 Task: Create a sub task Design and Implement Solution for the task  Integrate Google Analytics to track user behavior in the project TransTech , assign it to team member softage.9@softage.net and update the status of the sub task to  Completed , set the priority of the sub task to High.
Action: Mouse moved to (50, 314)
Screenshot: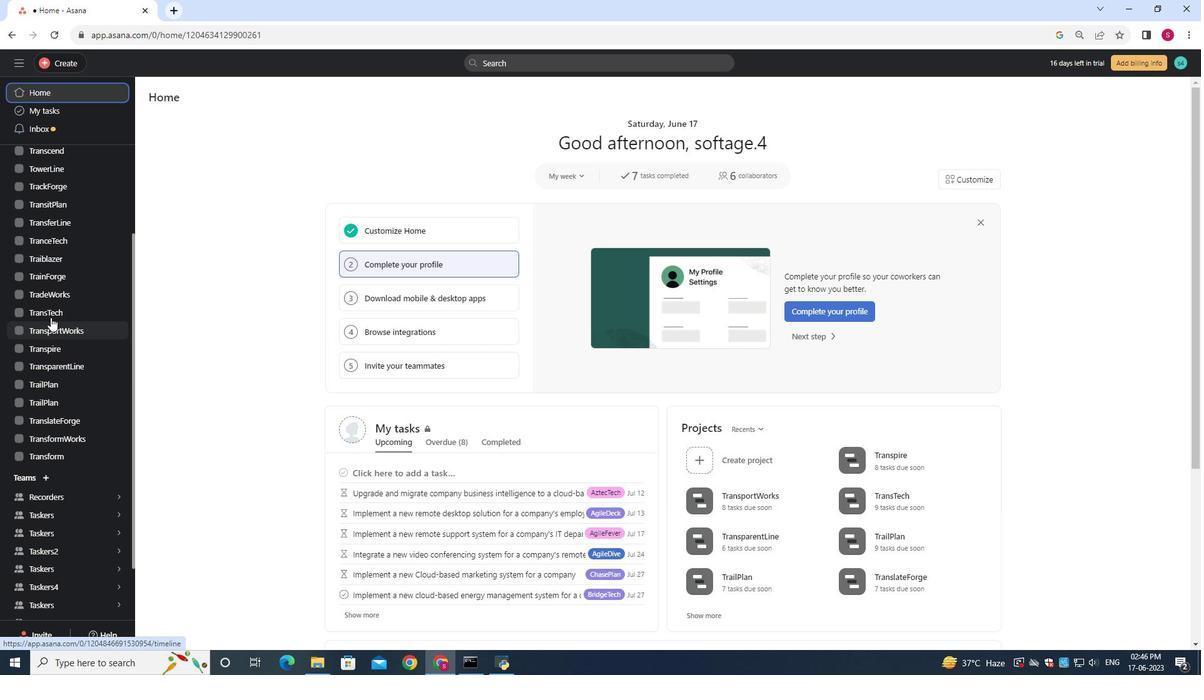 
Action: Mouse pressed left at (50, 314)
Screenshot: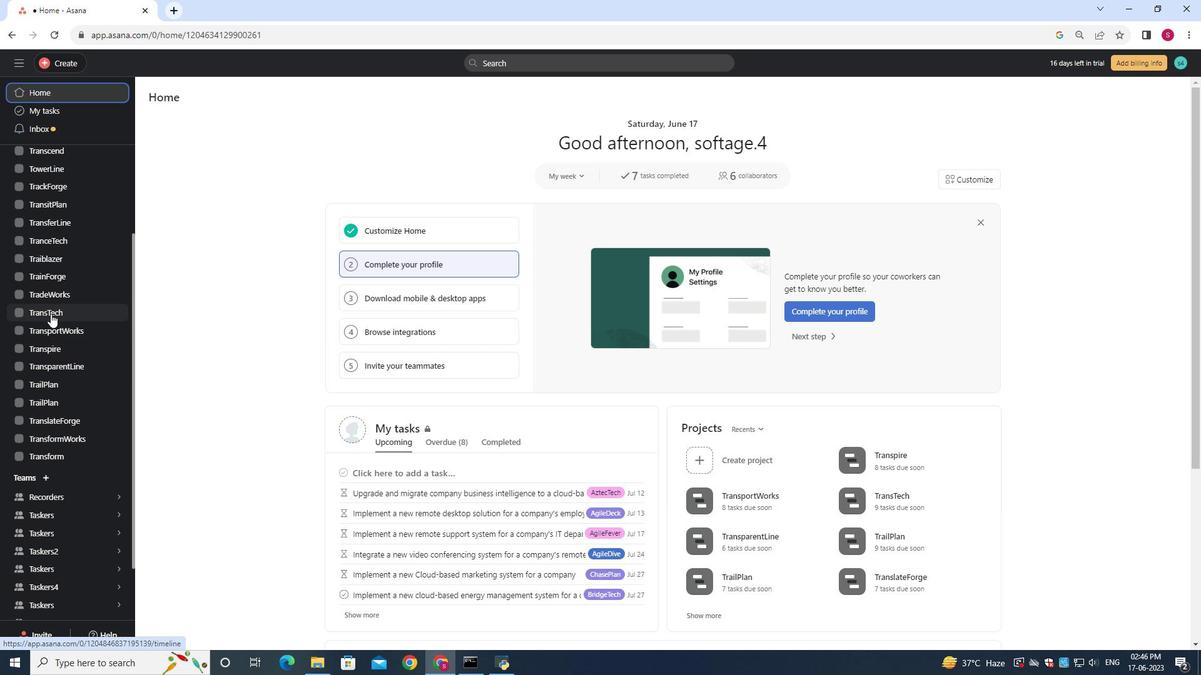 
Action: Mouse moved to (453, 276)
Screenshot: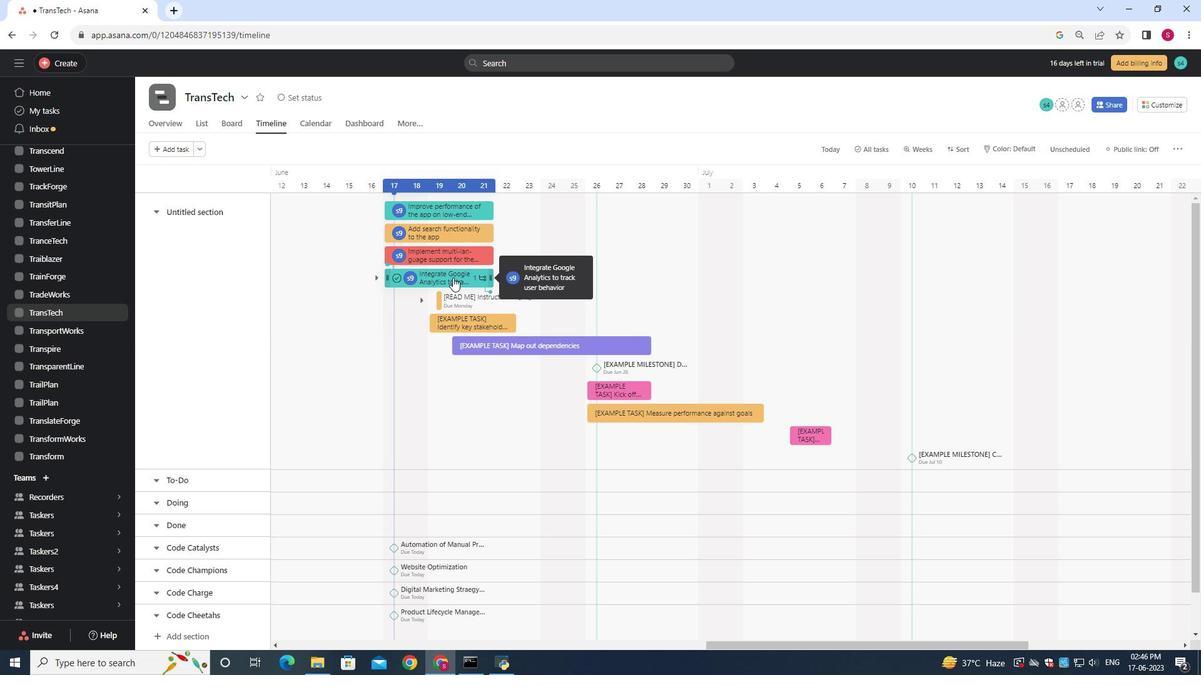 
Action: Mouse pressed left at (453, 276)
Screenshot: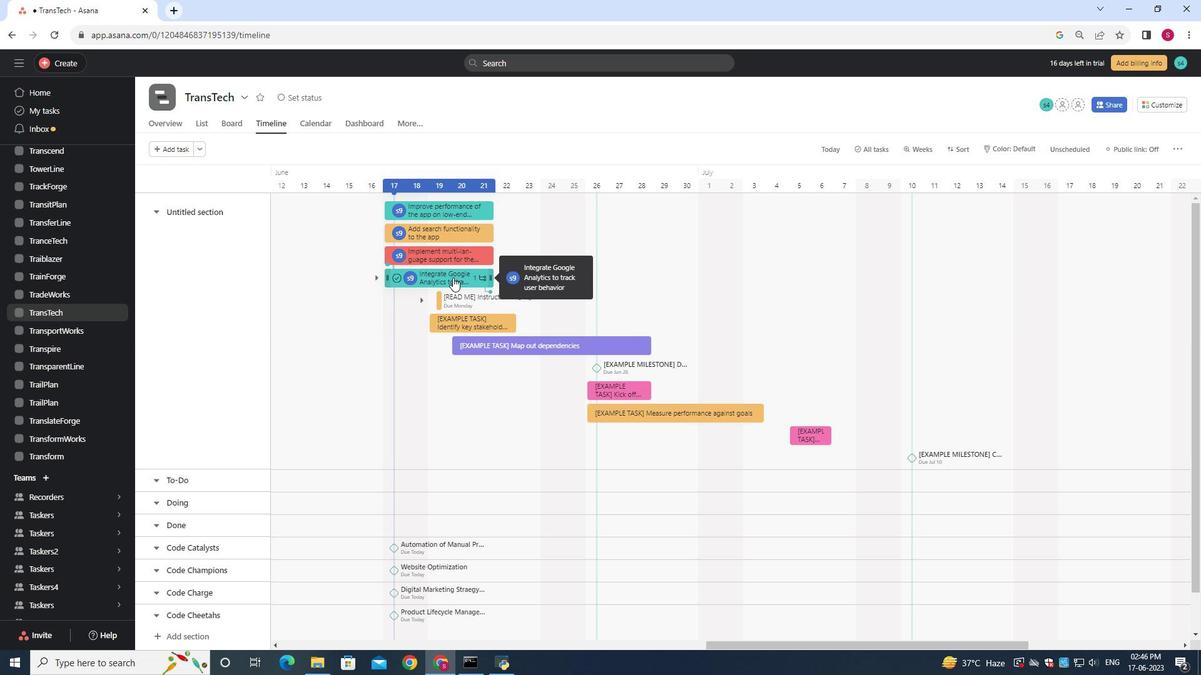 
Action: Mouse moved to (898, 423)
Screenshot: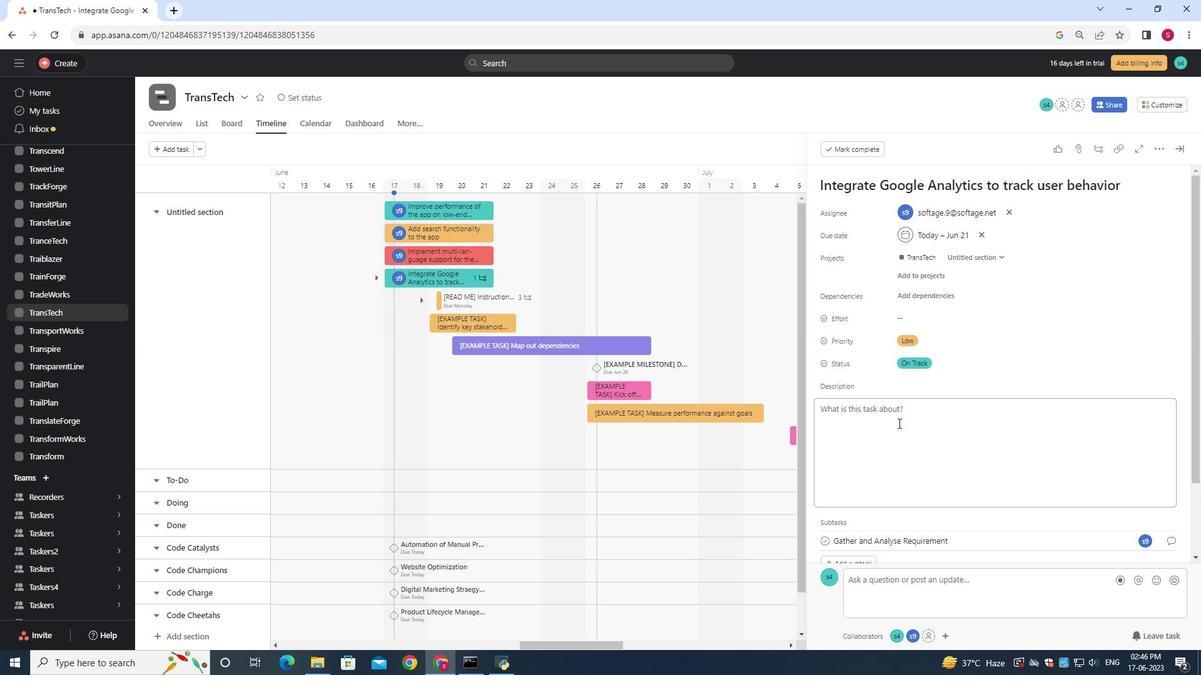 
Action: Mouse scrolled (898, 422) with delta (0, 0)
Screenshot: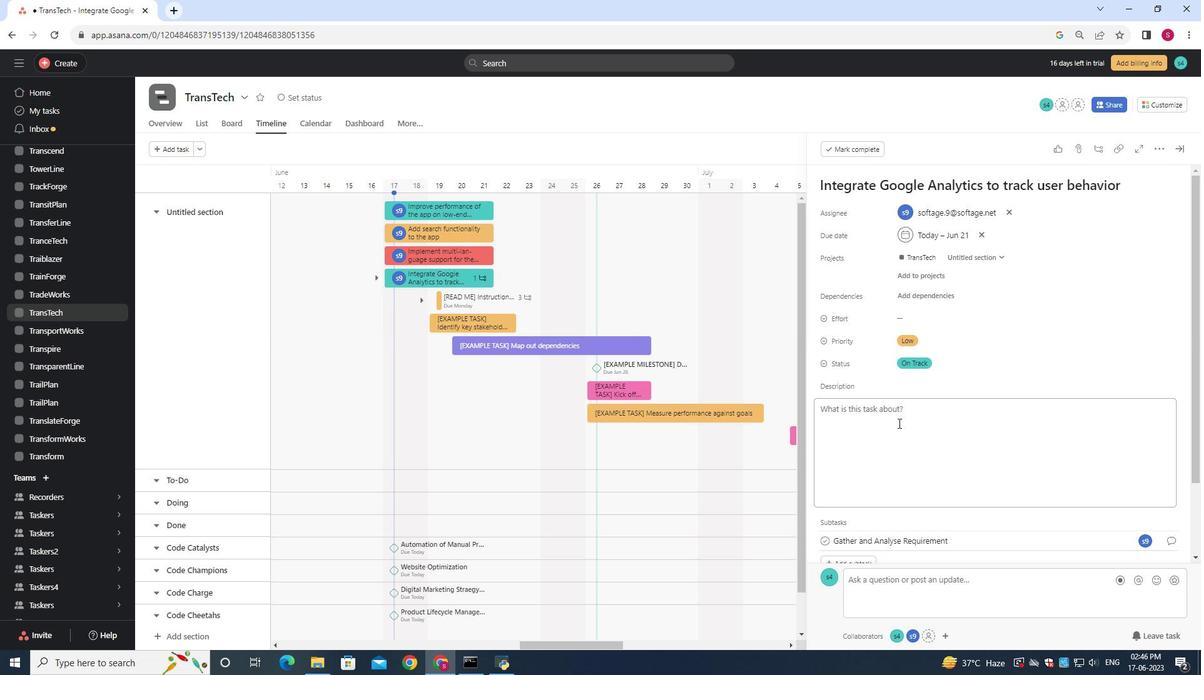
Action: Mouse scrolled (898, 422) with delta (0, 0)
Screenshot: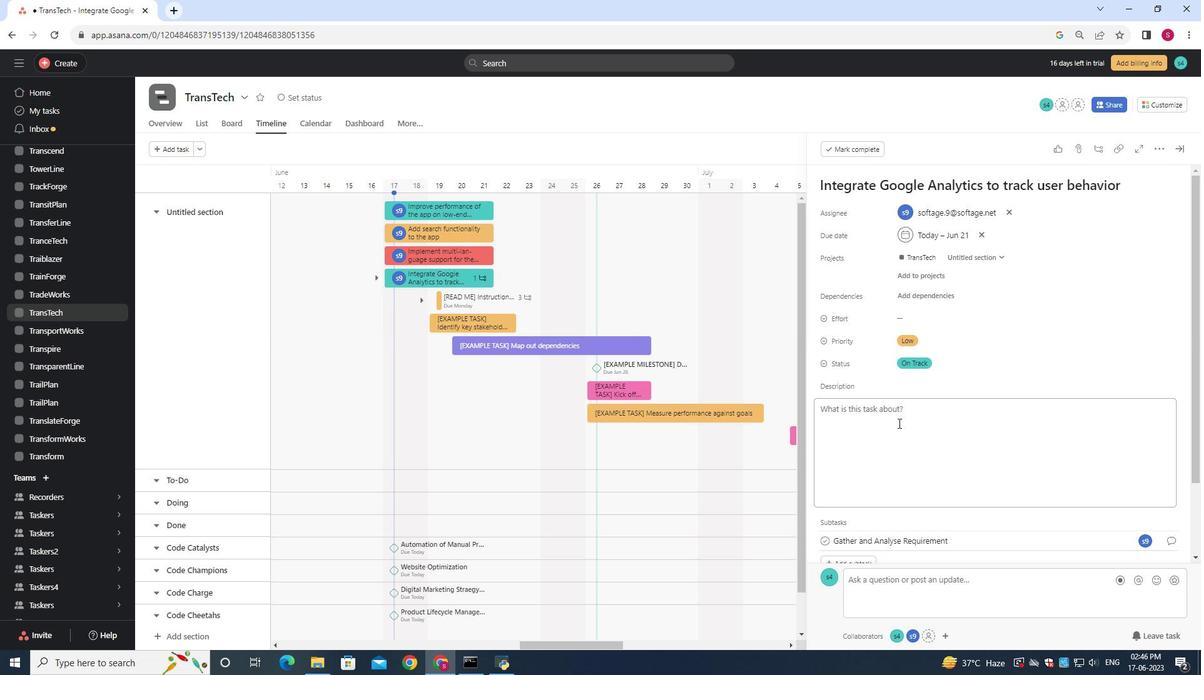
Action: Mouse scrolled (898, 422) with delta (0, 0)
Screenshot: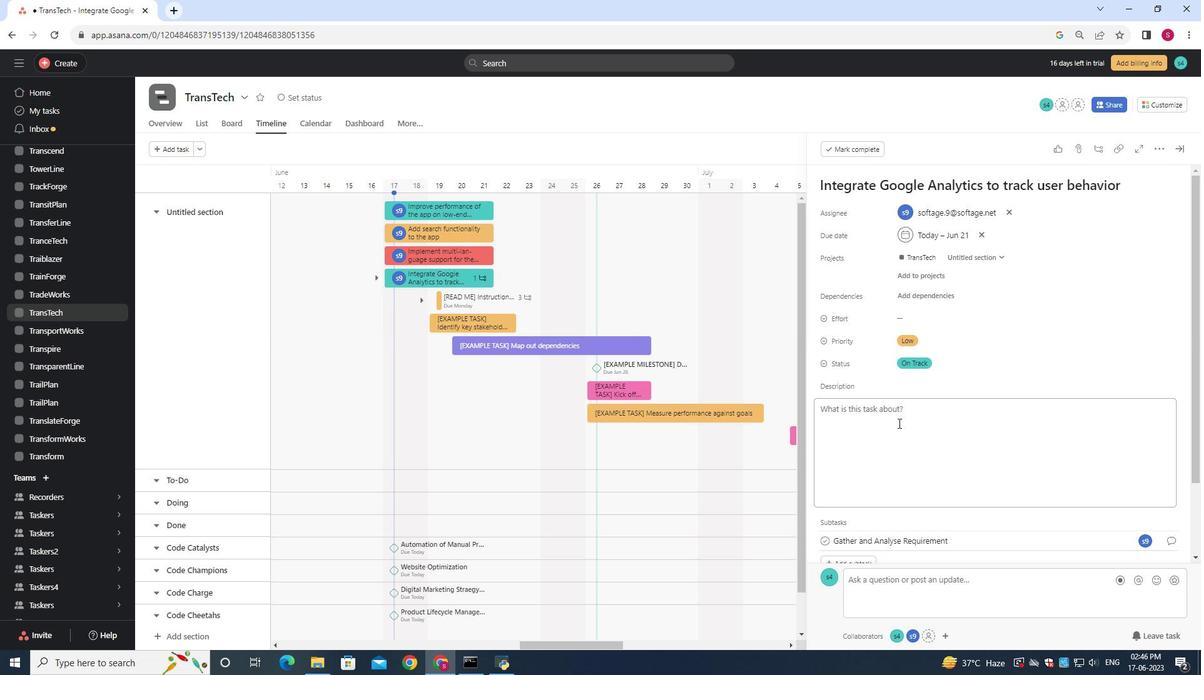 
Action: Mouse scrolled (898, 422) with delta (0, 0)
Screenshot: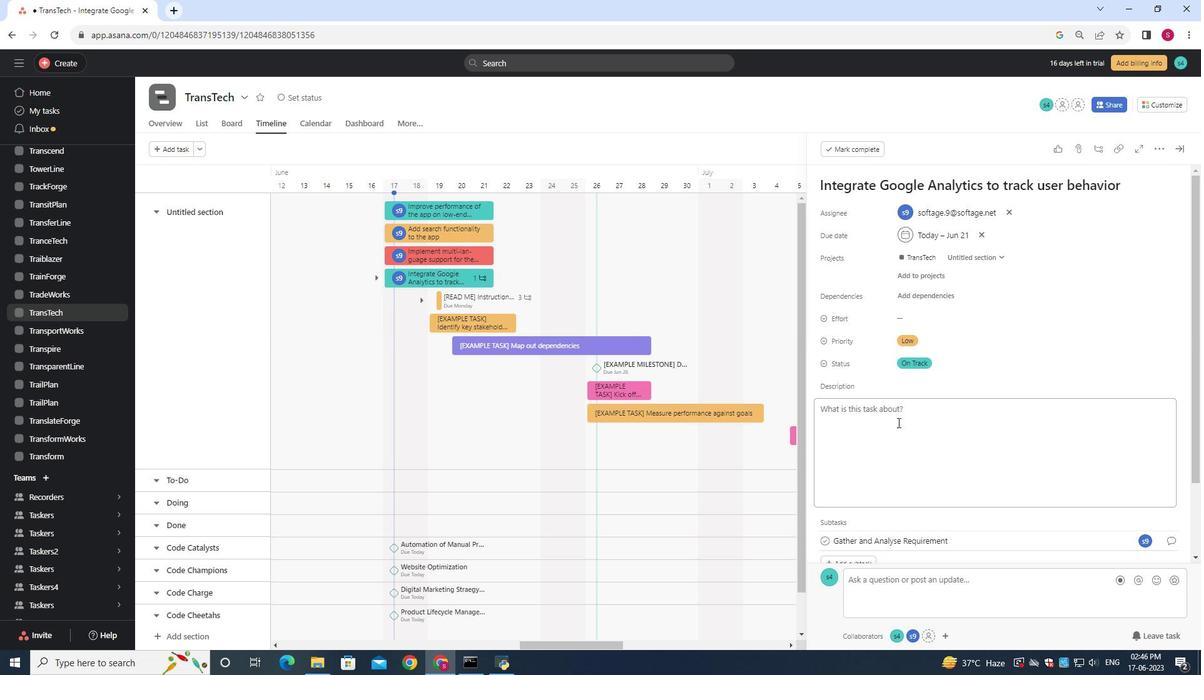 
Action: Mouse scrolled (898, 422) with delta (0, 0)
Screenshot: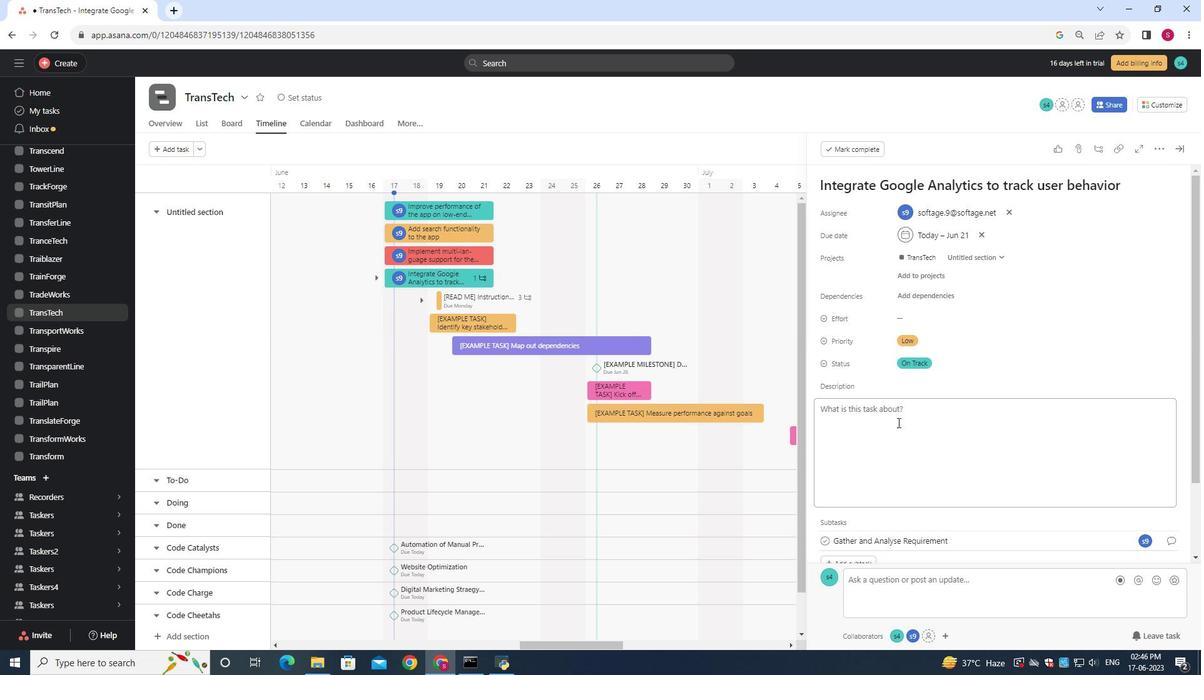 
Action: Mouse scrolled (898, 422) with delta (0, 0)
Screenshot: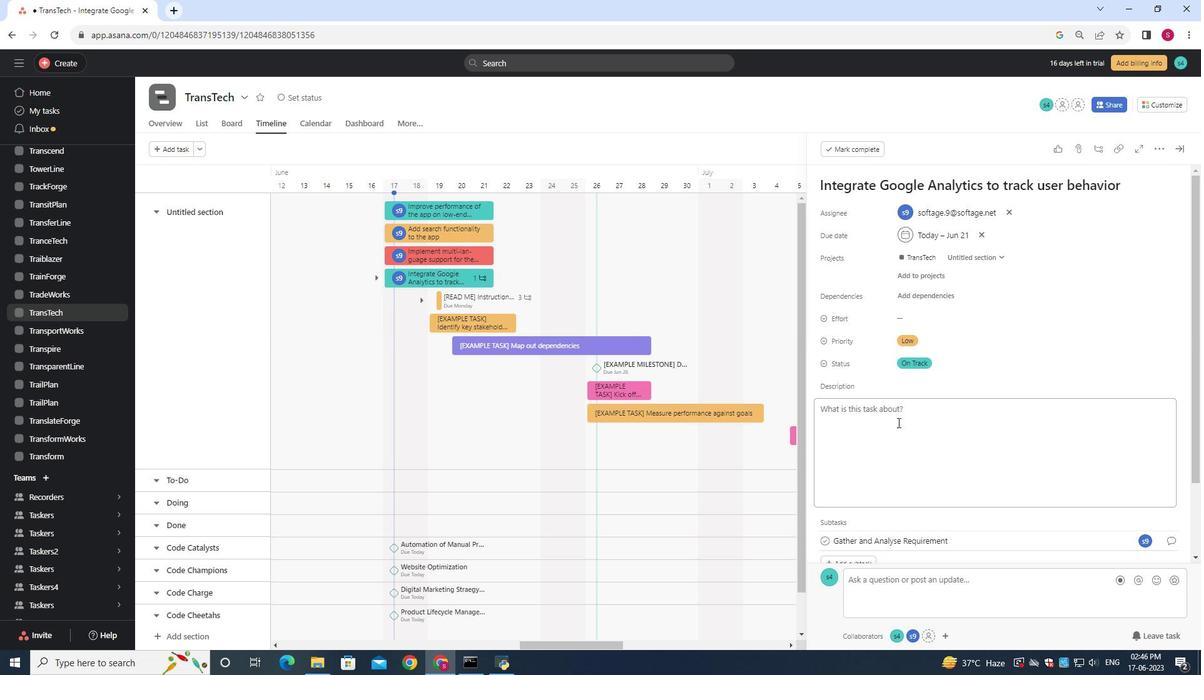 
Action: Mouse moved to (853, 475)
Screenshot: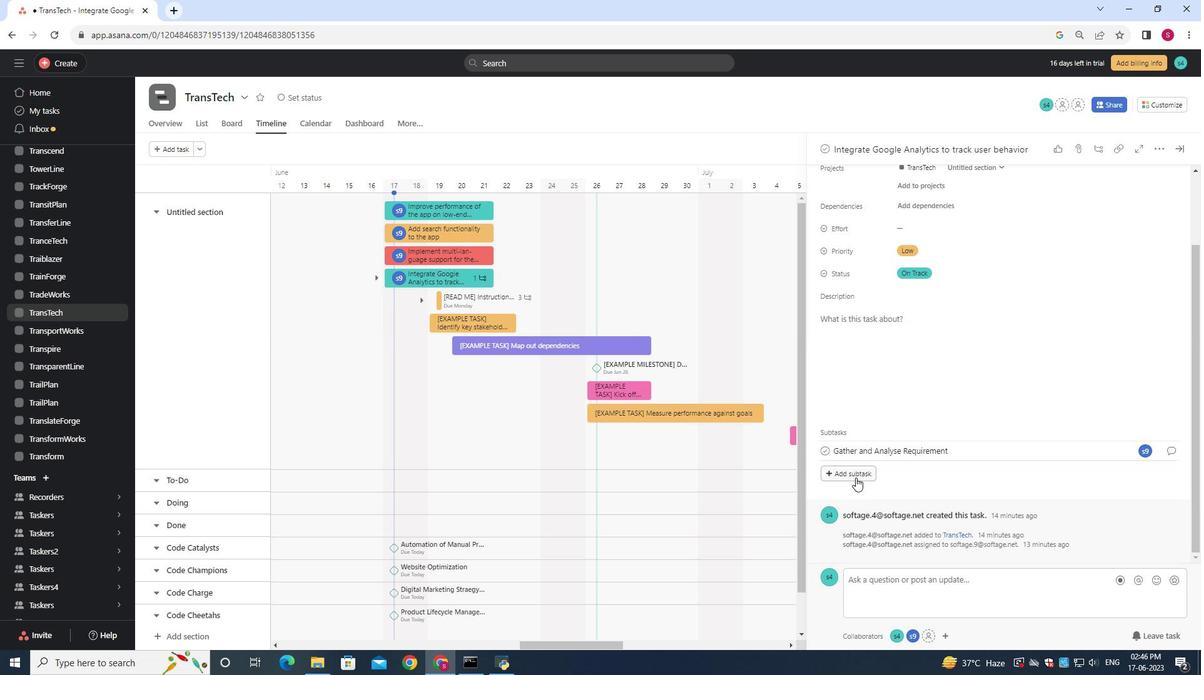 
Action: Mouse pressed left at (853, 475)
Screenshot: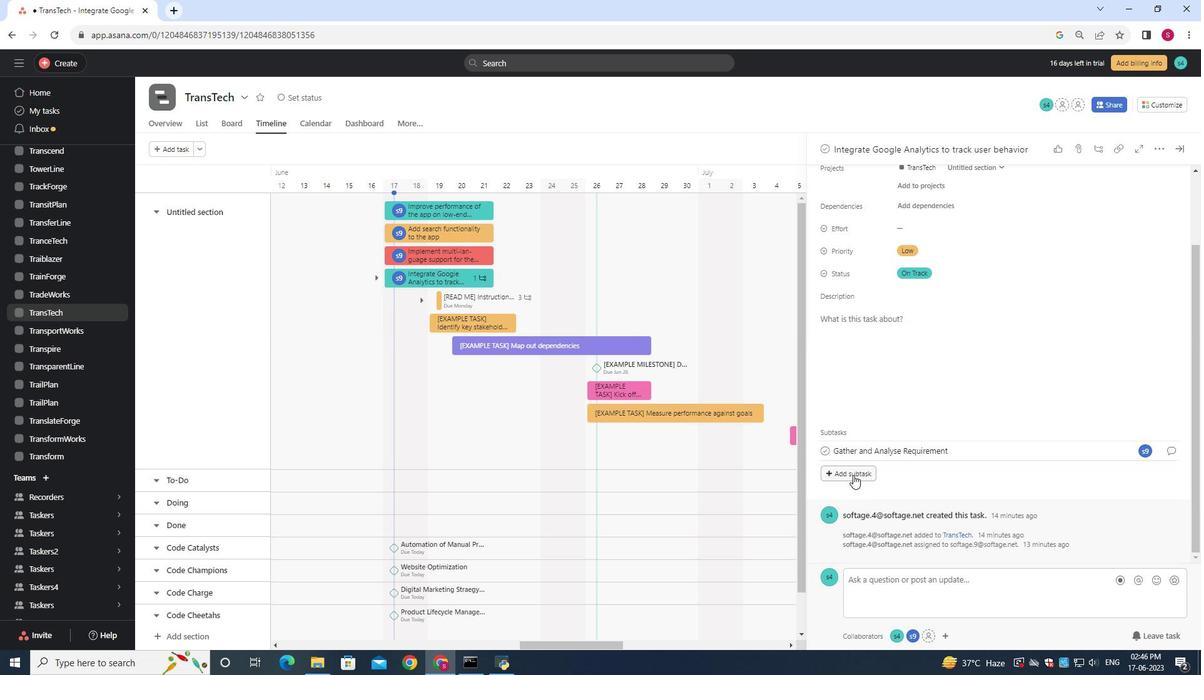 
Action: Mouse moved to (853, 475)
Screenshot: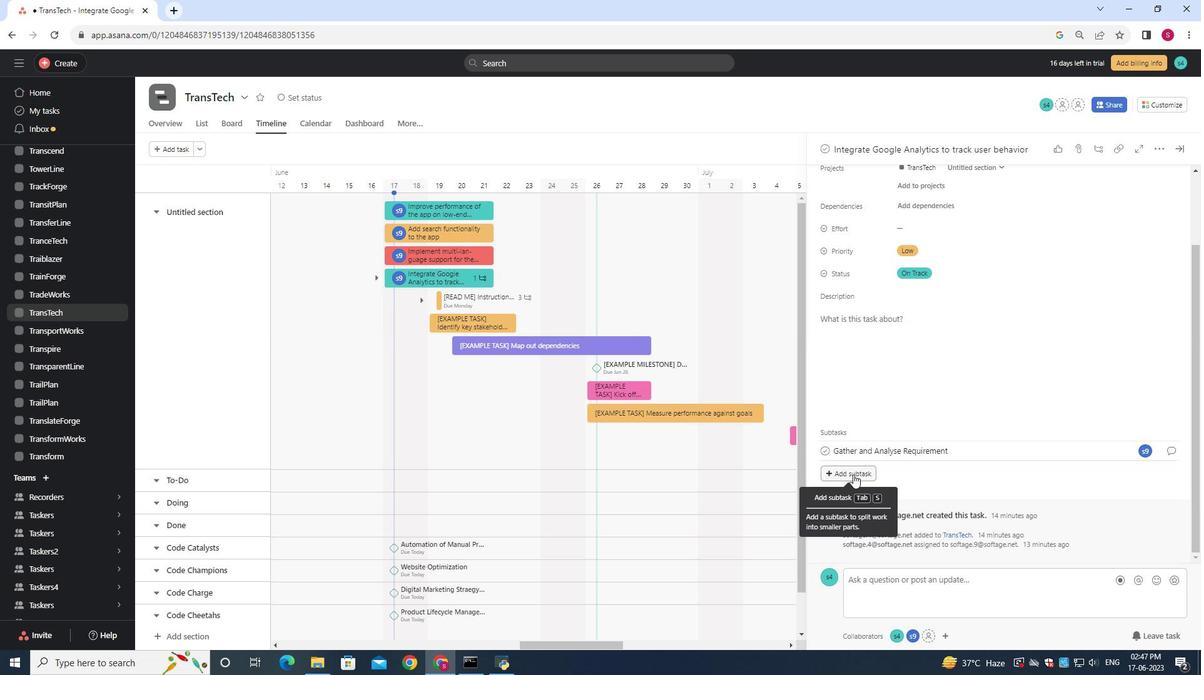 
Action: Key pressed <Key.shift>Design<Key.space>and<Key.space><Key.shift><Key.shift><Key.shift>Implement<Key.space><Key.shift>Solution
Screenshot: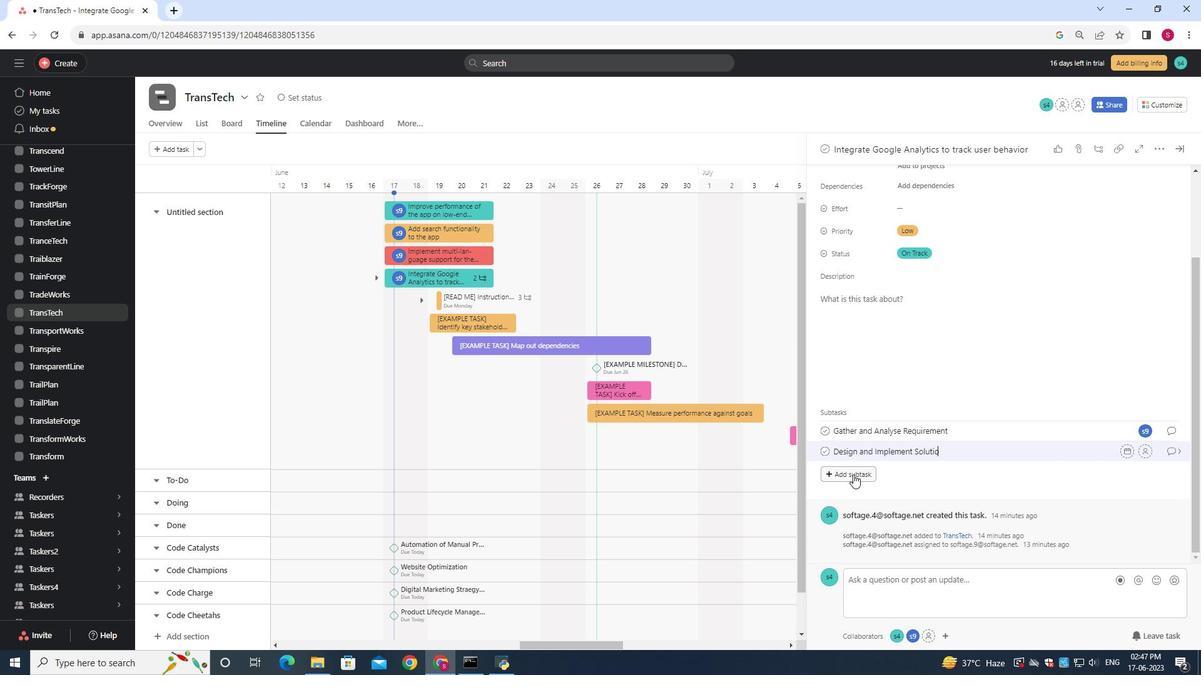 
Action: Mouse moved to (1145, 452)
Screenshot: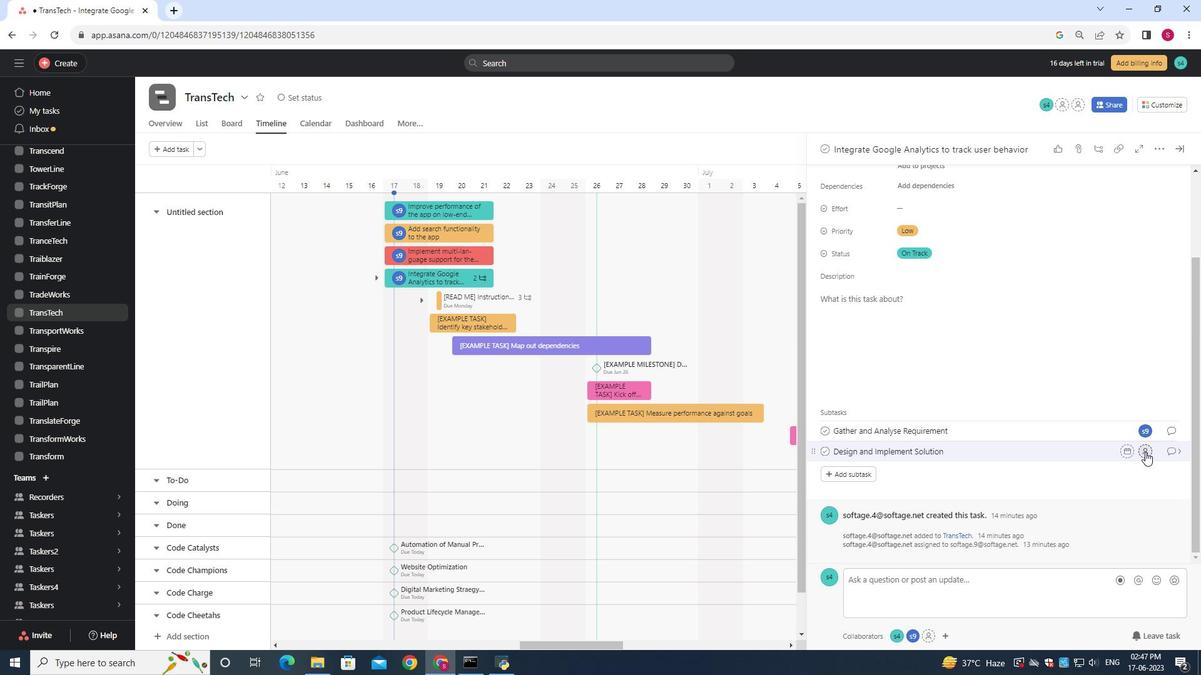 
Action: Mouse pressed left at (1145, 452)
Screenshot: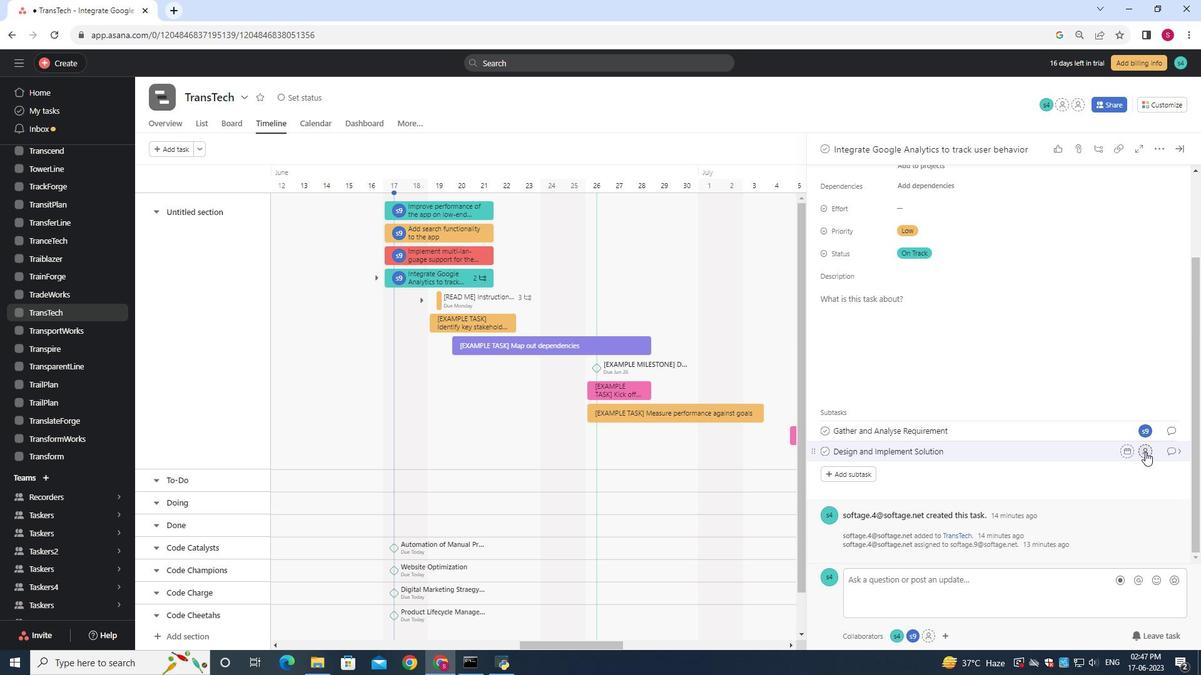 
Action: Key pressed softage.9<Key.shift>@softage.net
Screenshot: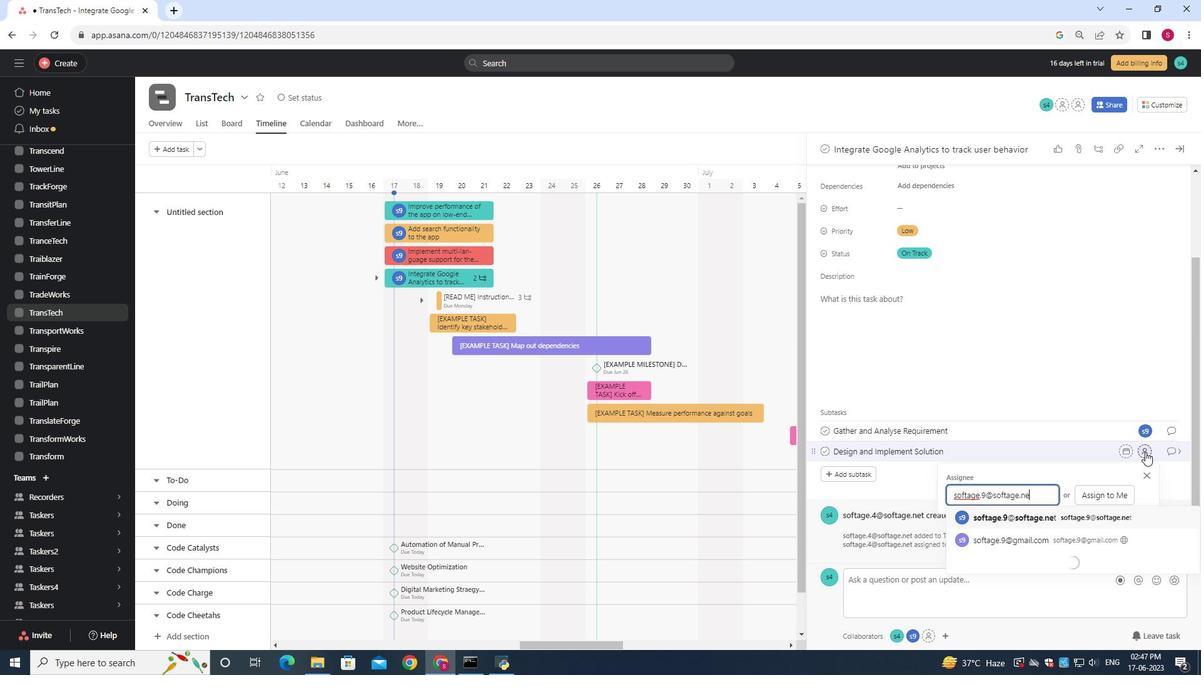 
Action: Mouse moved to (1013, 517)
Screenshot: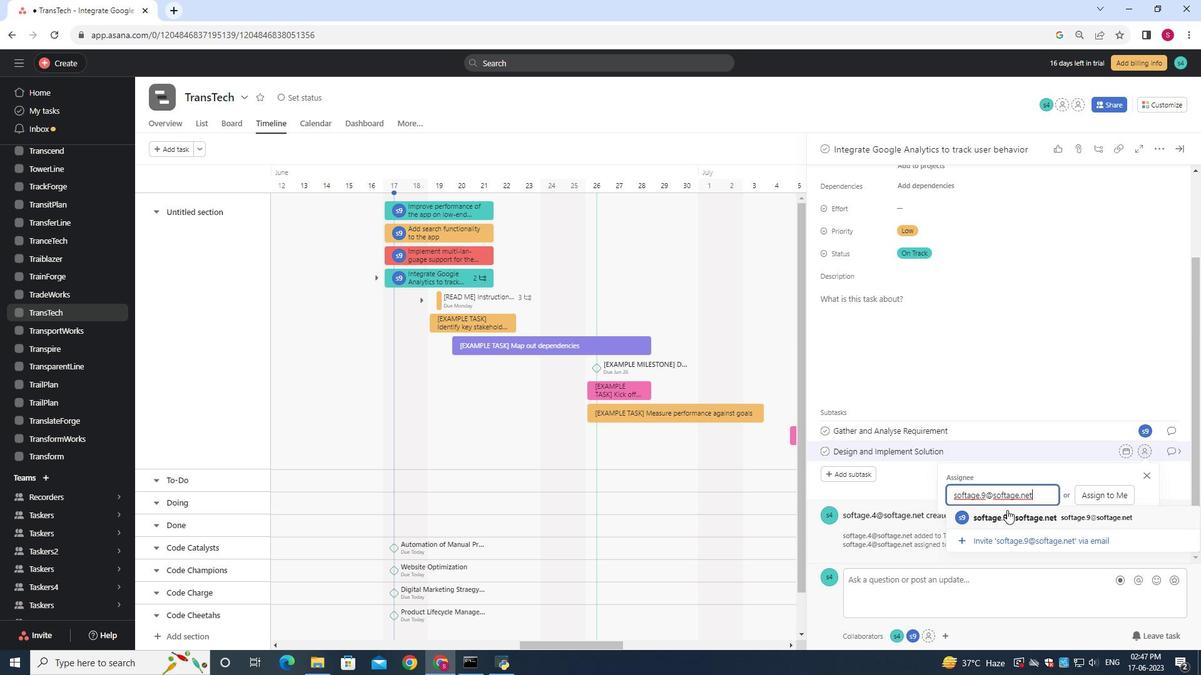 
Action: Mouse pressed left at (1013, 517)
Screenshot: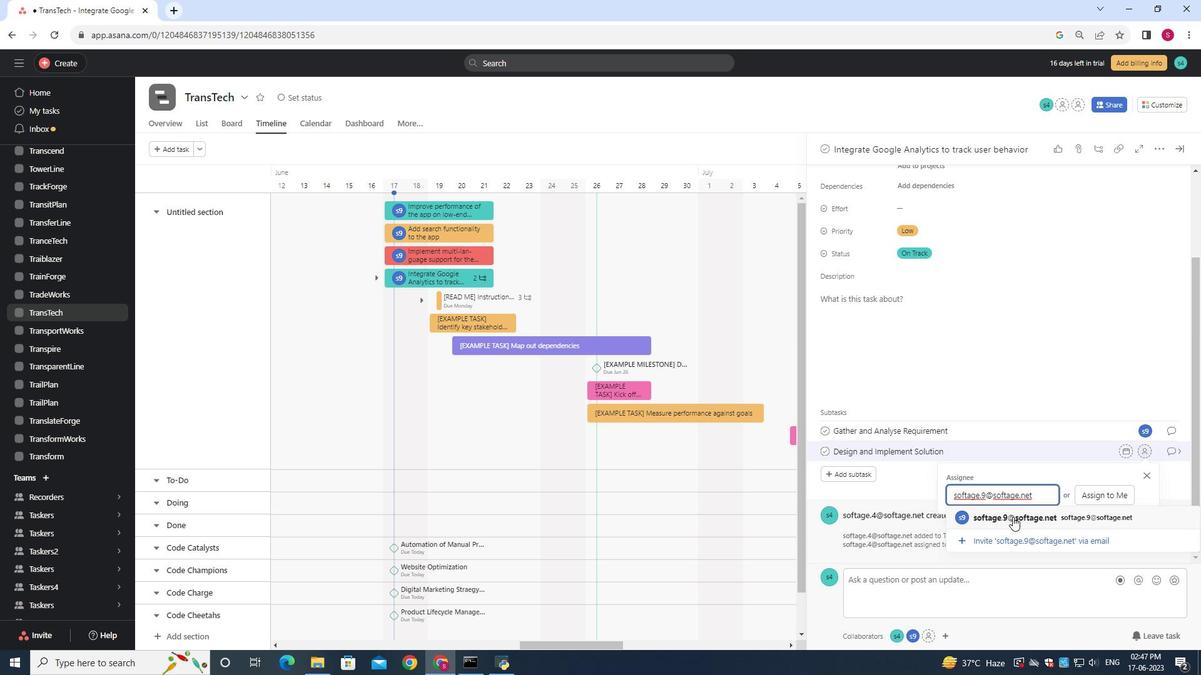 
Action: Mouse moved to (1177, 450)
Screenshot: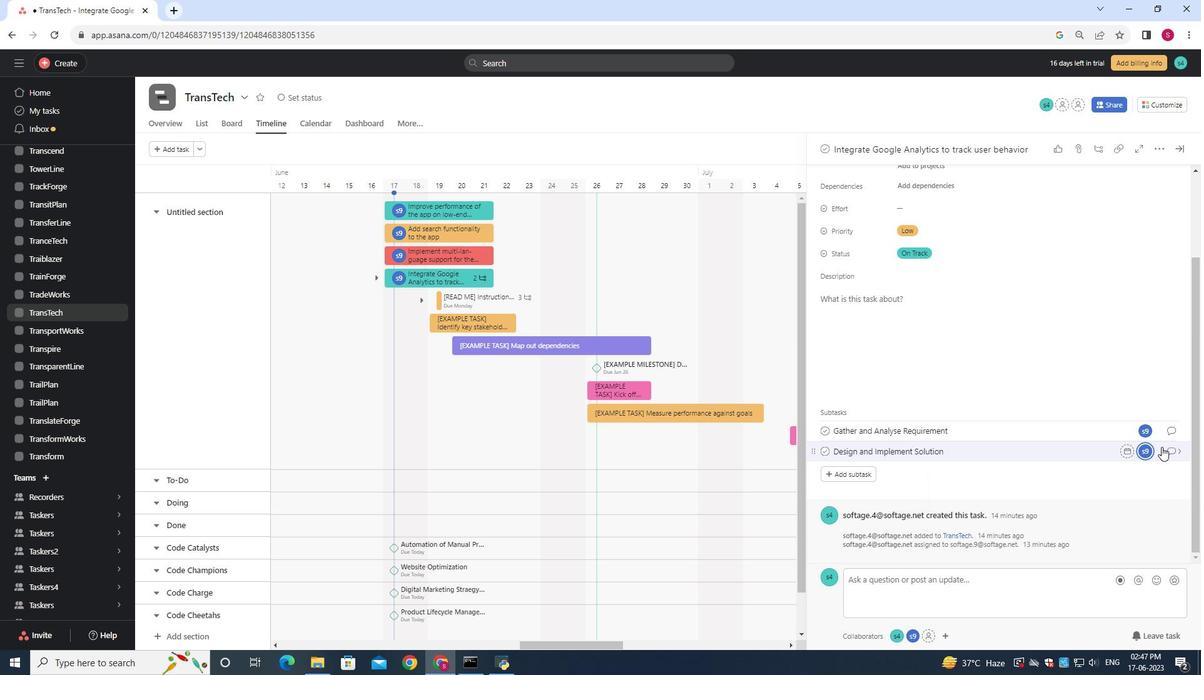 
Action: Mouse pressed left at (1177, 450)
Screenshot: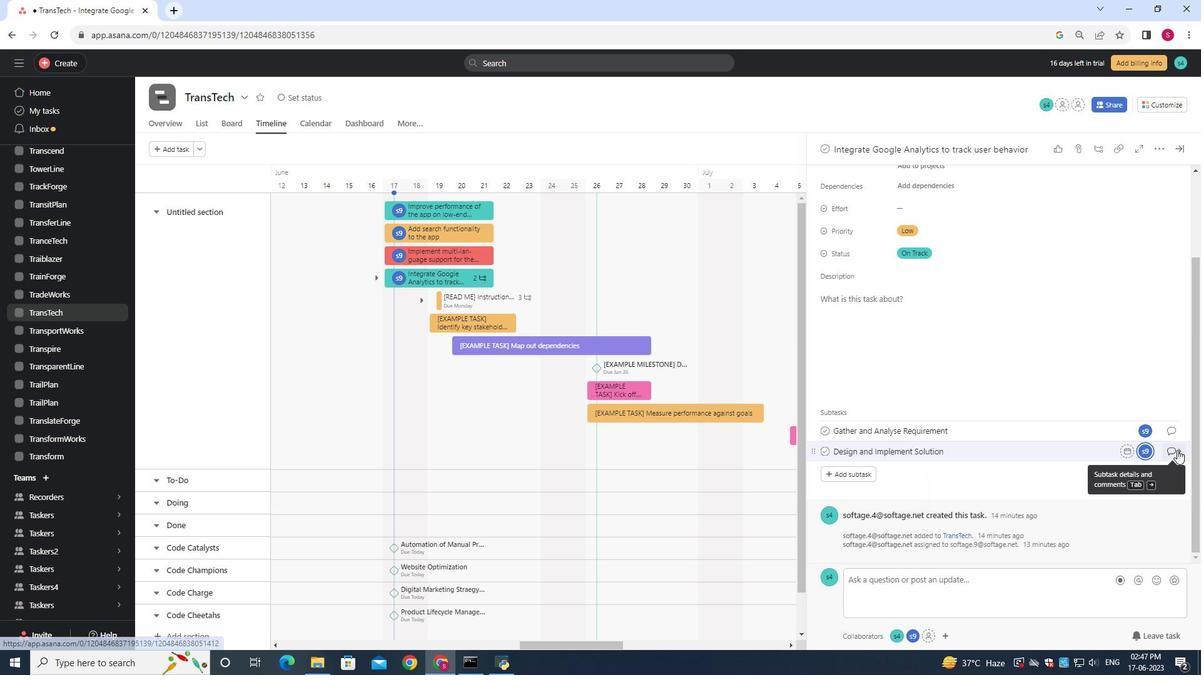 
Action: Mouse moved to (867, 310)
Screenshot: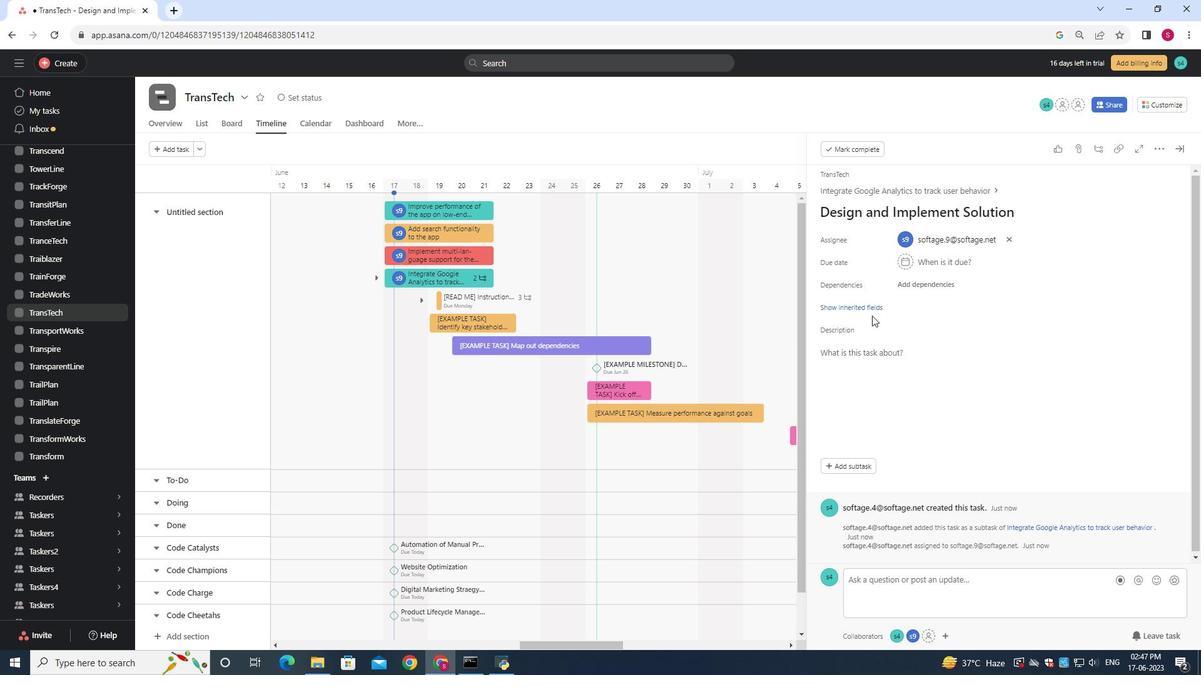 
Action: Mouse pressed left at (867, 310)
Screenshot: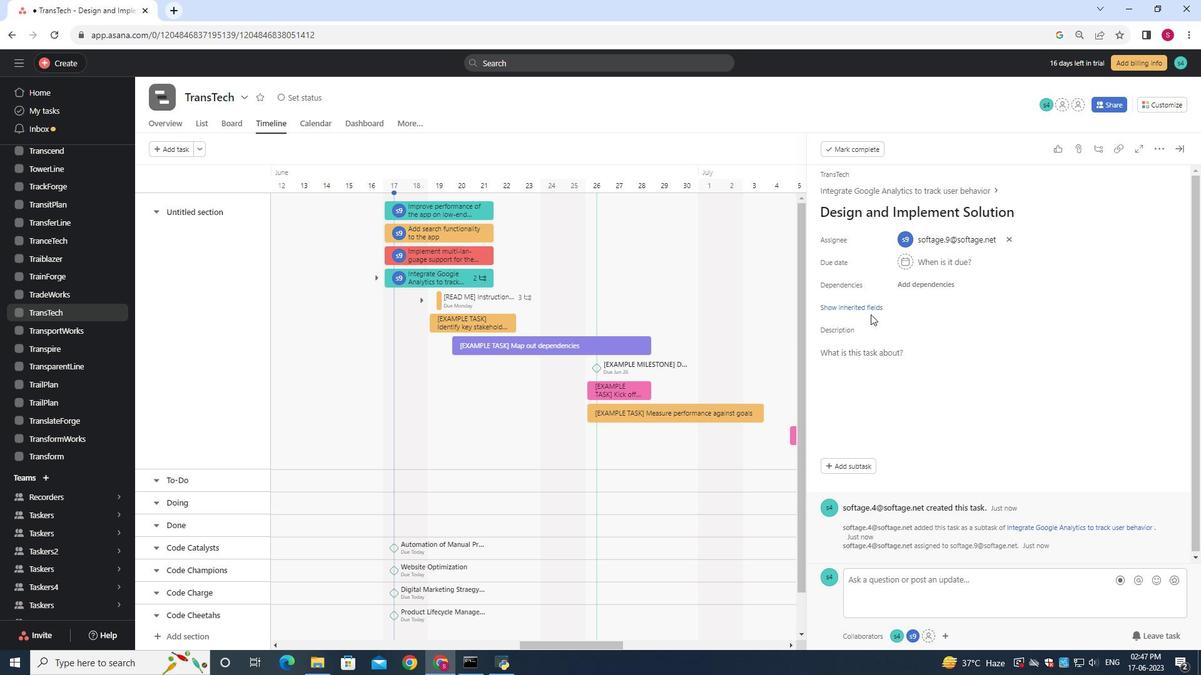 
Action: Mouse moved to (897, 374)
Screenshot: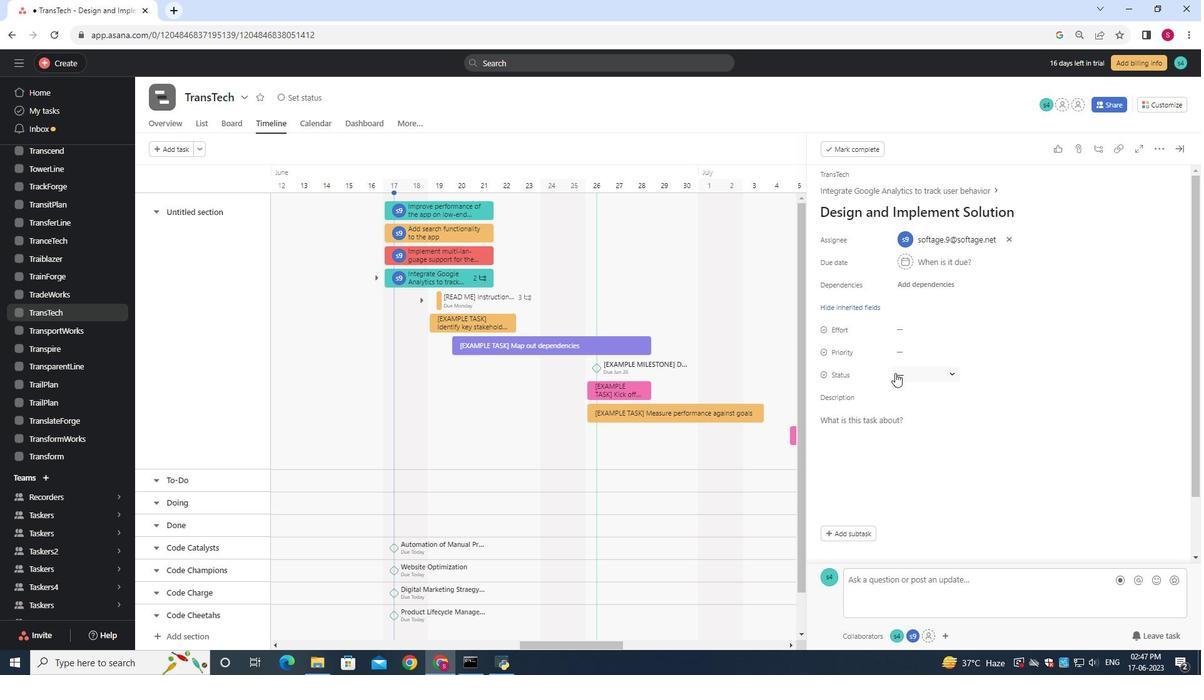 
Action: Mouse pressed left at (897, 374)
Screenshot: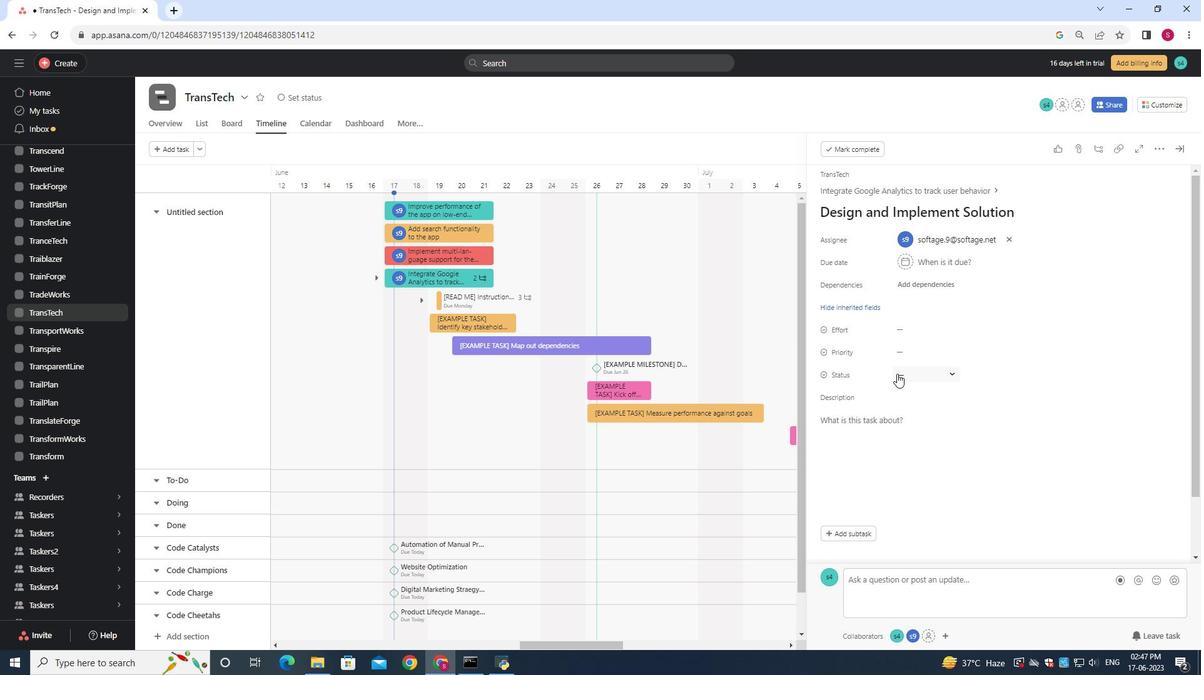 
Action: Mouse moved to (926, 468)
Screenshot: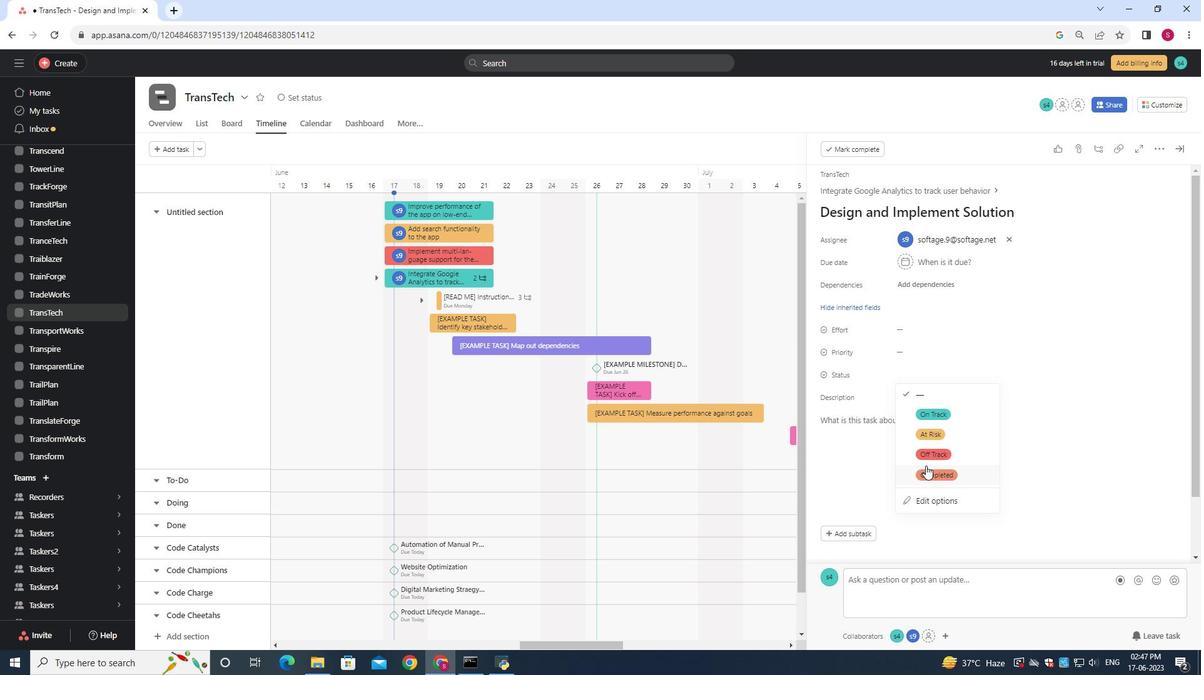 
Action: Mouse pressed left at (926, 468)
Screenshot: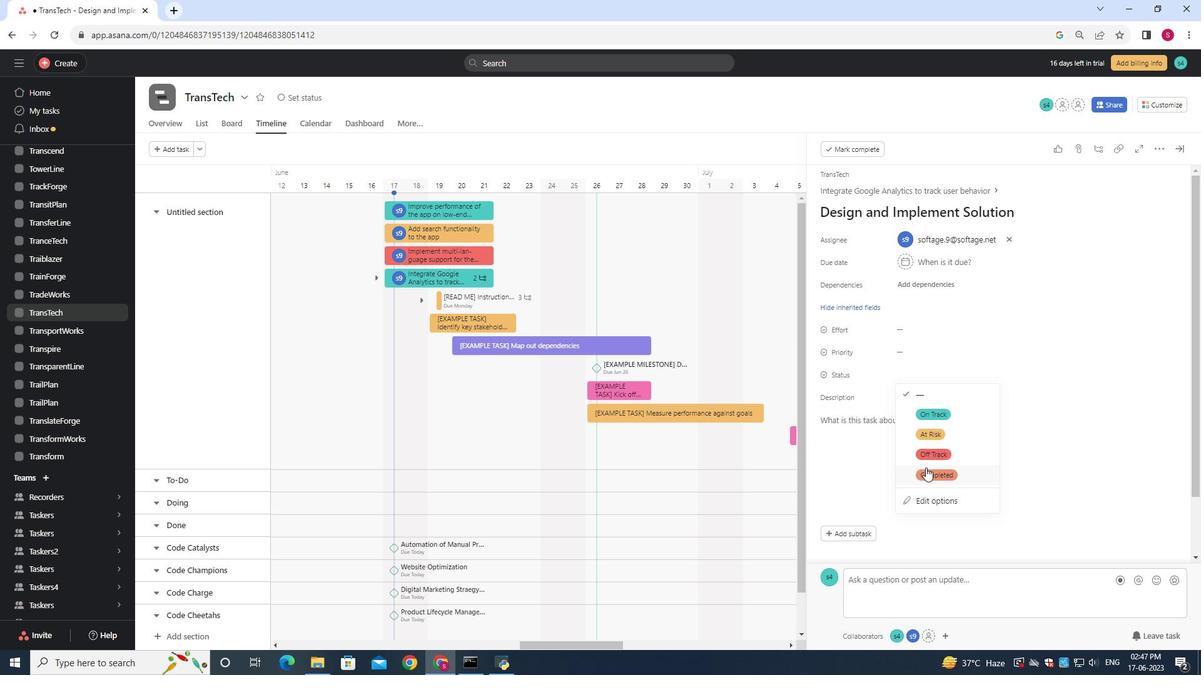 
Action: Mouse moved to (901, 352)
Screenshot: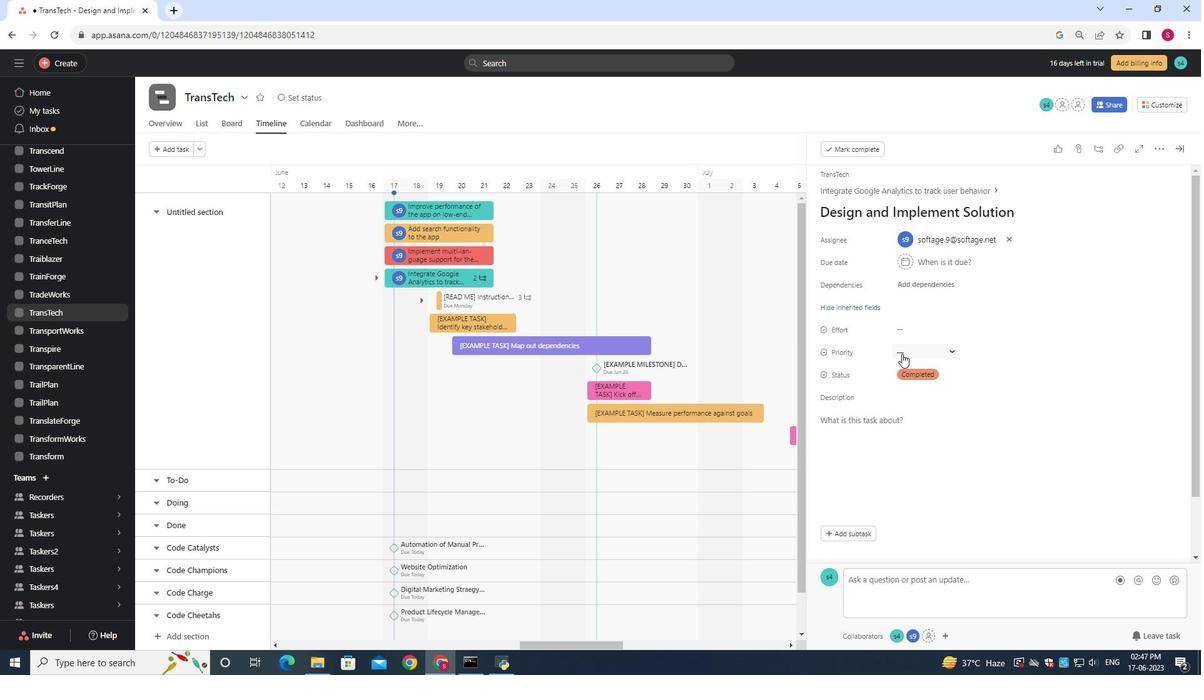 
Action: Mouse pressed left at (901, 352)
Screenshot: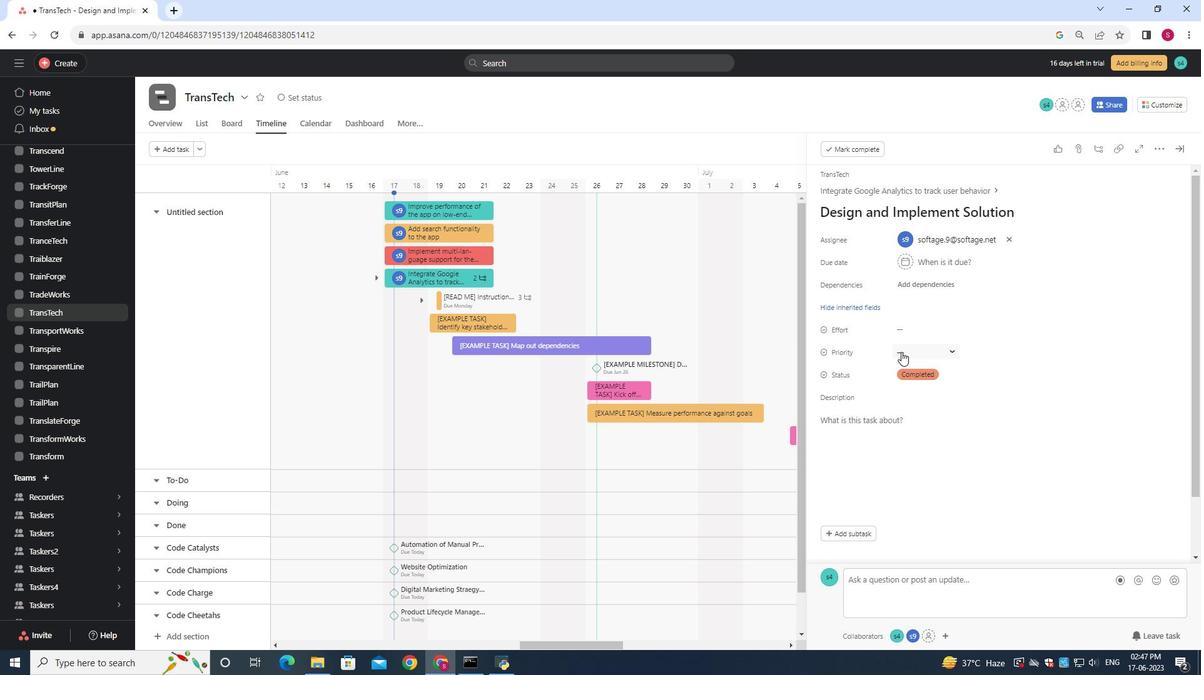 
Action: Mouse moved to (939, 388)
Screenshot: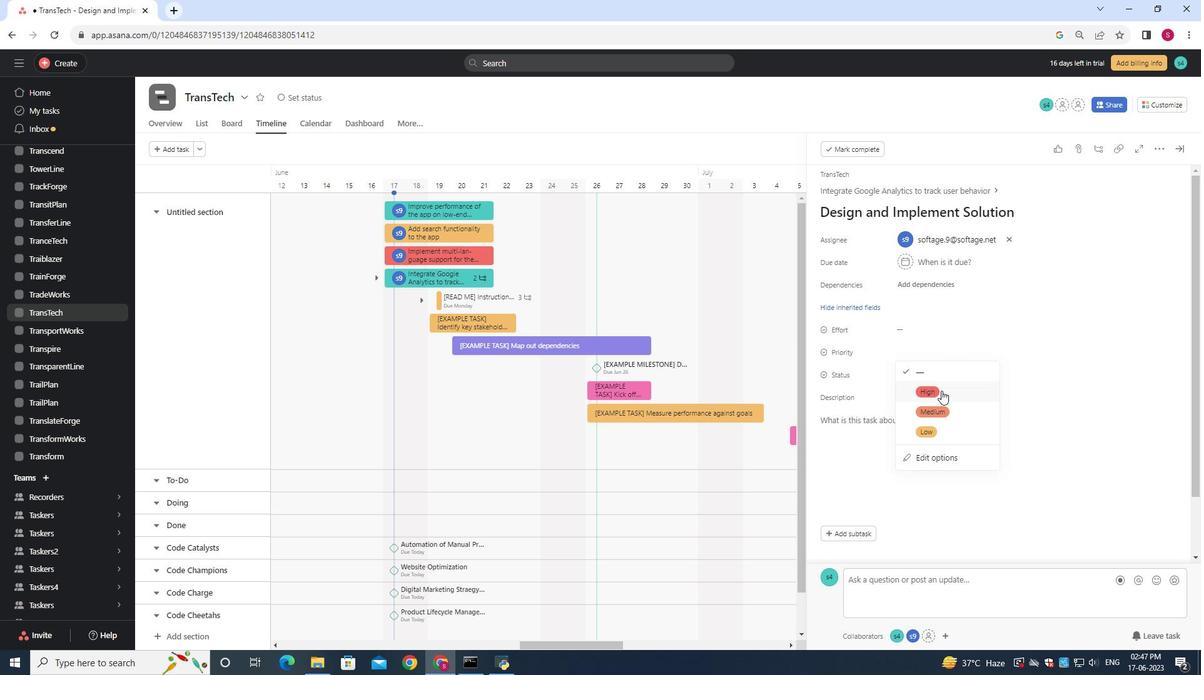 
Action: Mouse pressed left at (939, 388)
Screenshot: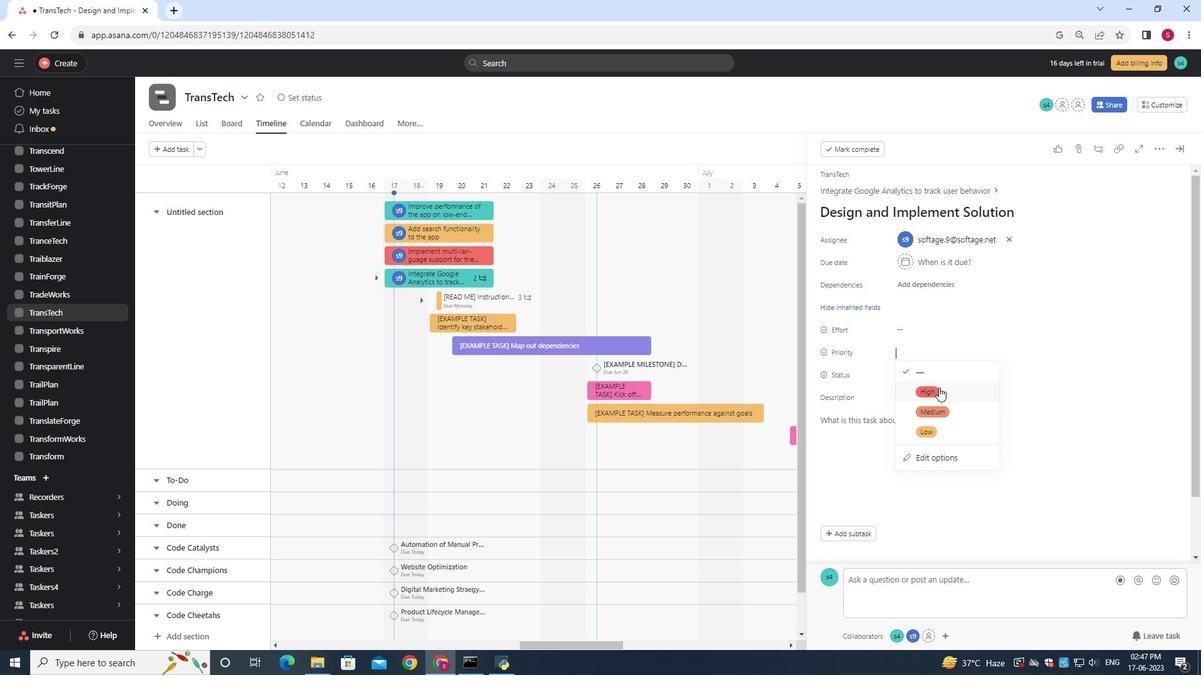 
Action: Mouse moved to (940, 386)
Screenshot: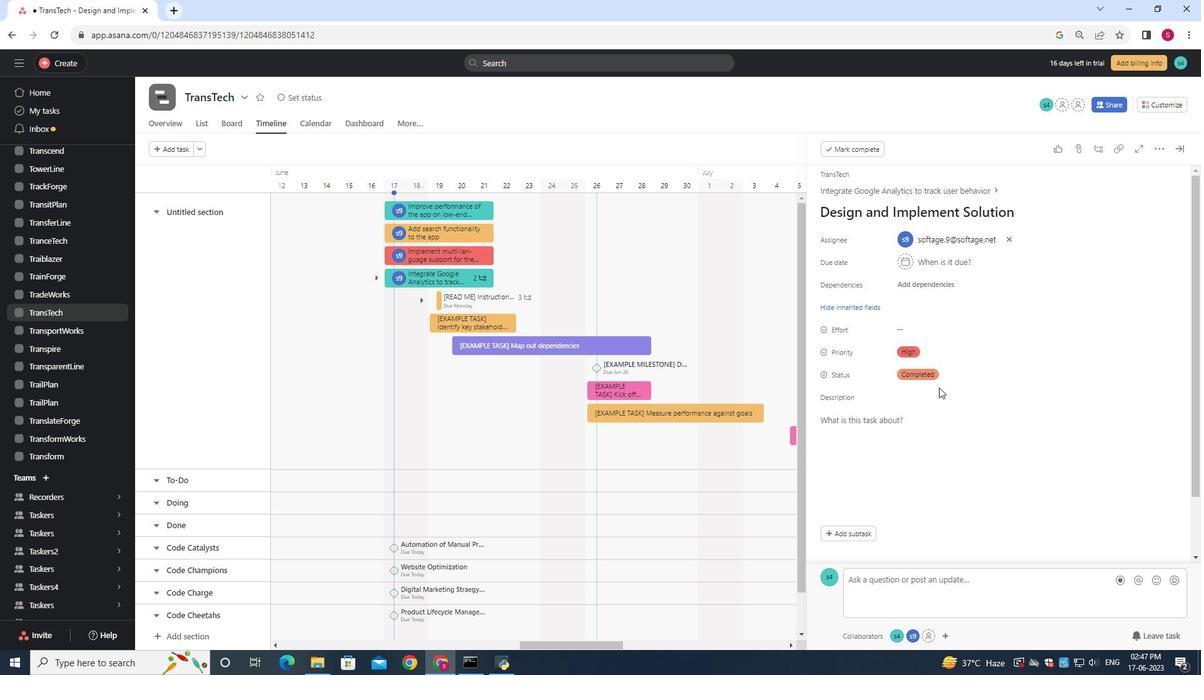 
